 Task: Add Straus Organic Plain Yogurt to the cart.
Action: Mouse moved to (27, 104)
Screenshot: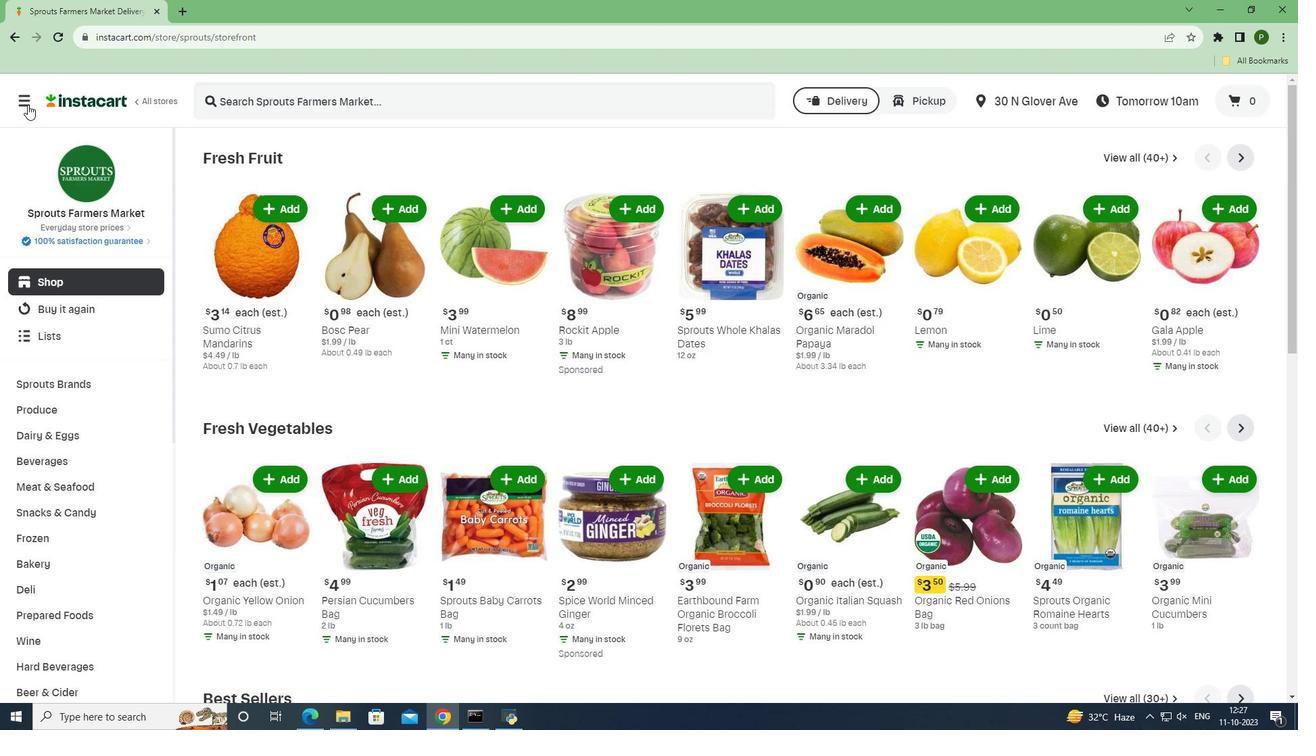 
Action: Mouse pressed left at (27, 104)
Screenshot: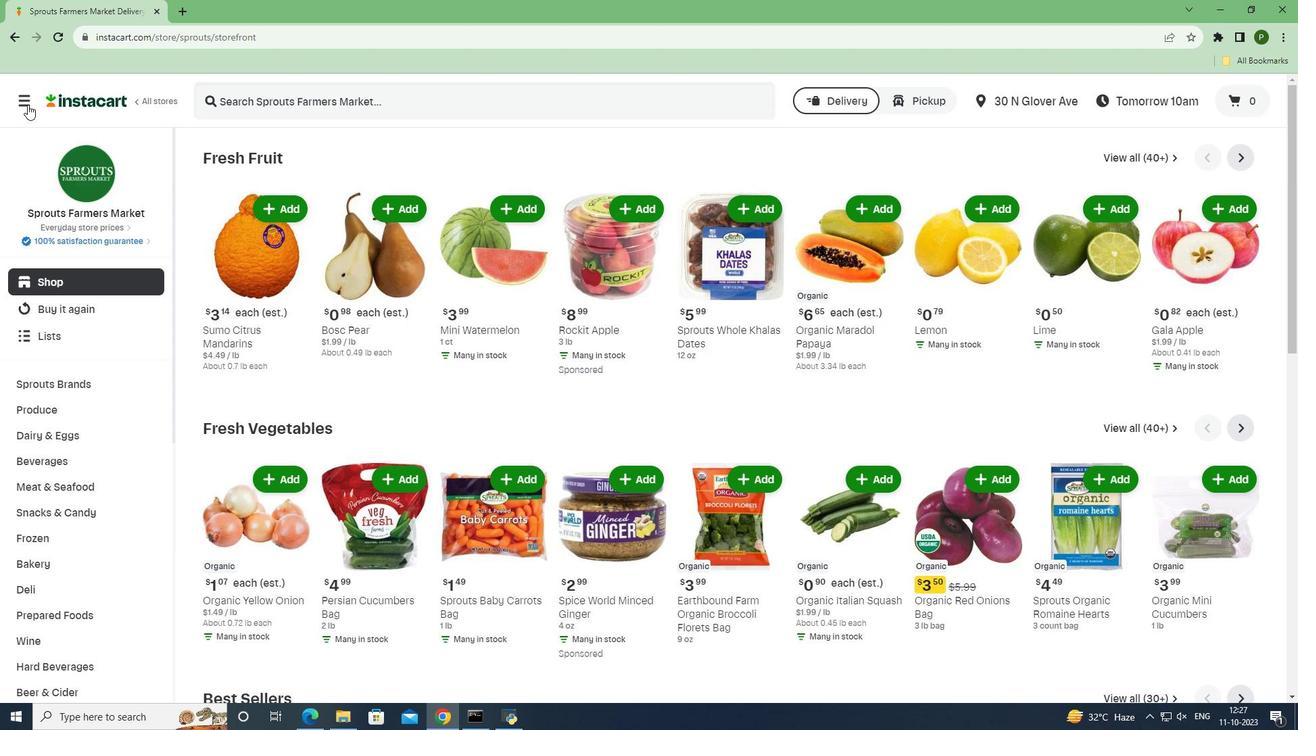 
Action: Mouse moved to (52, 358)
Screenshot: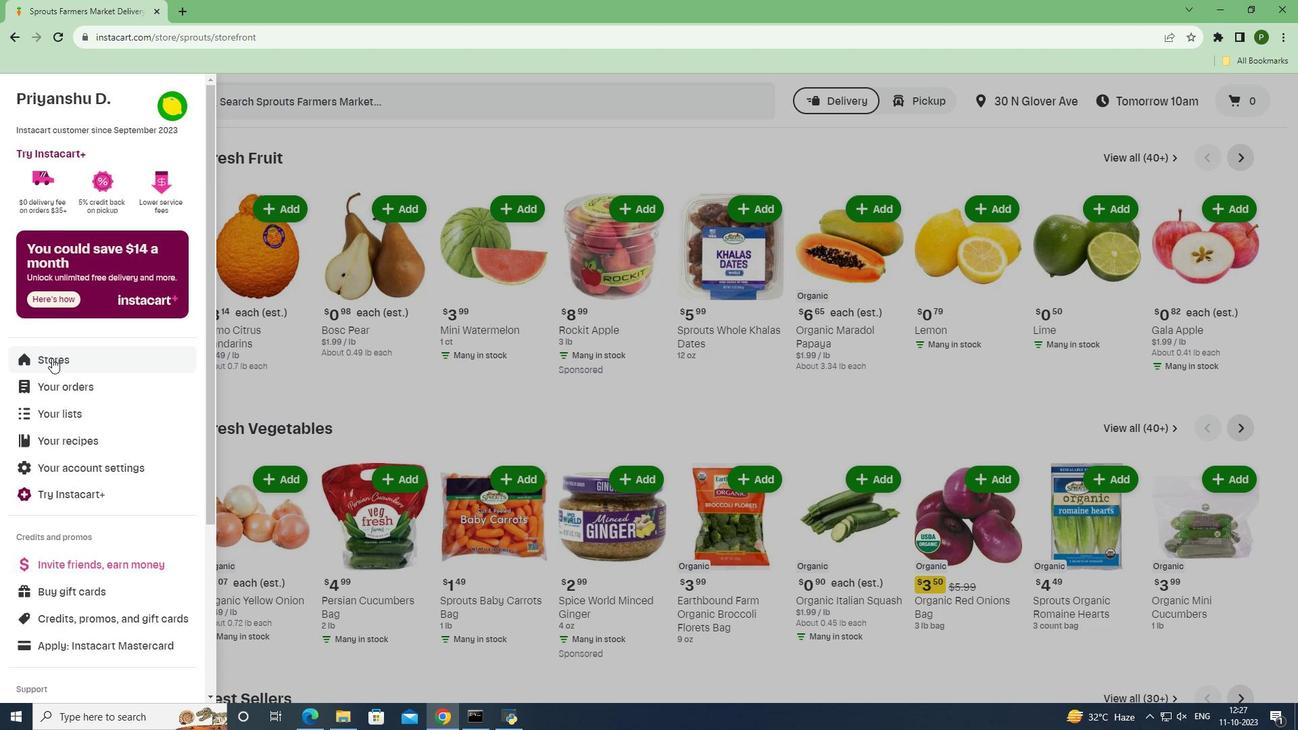 
Action: Mouse pressed left at (52, 358)
Screenshot: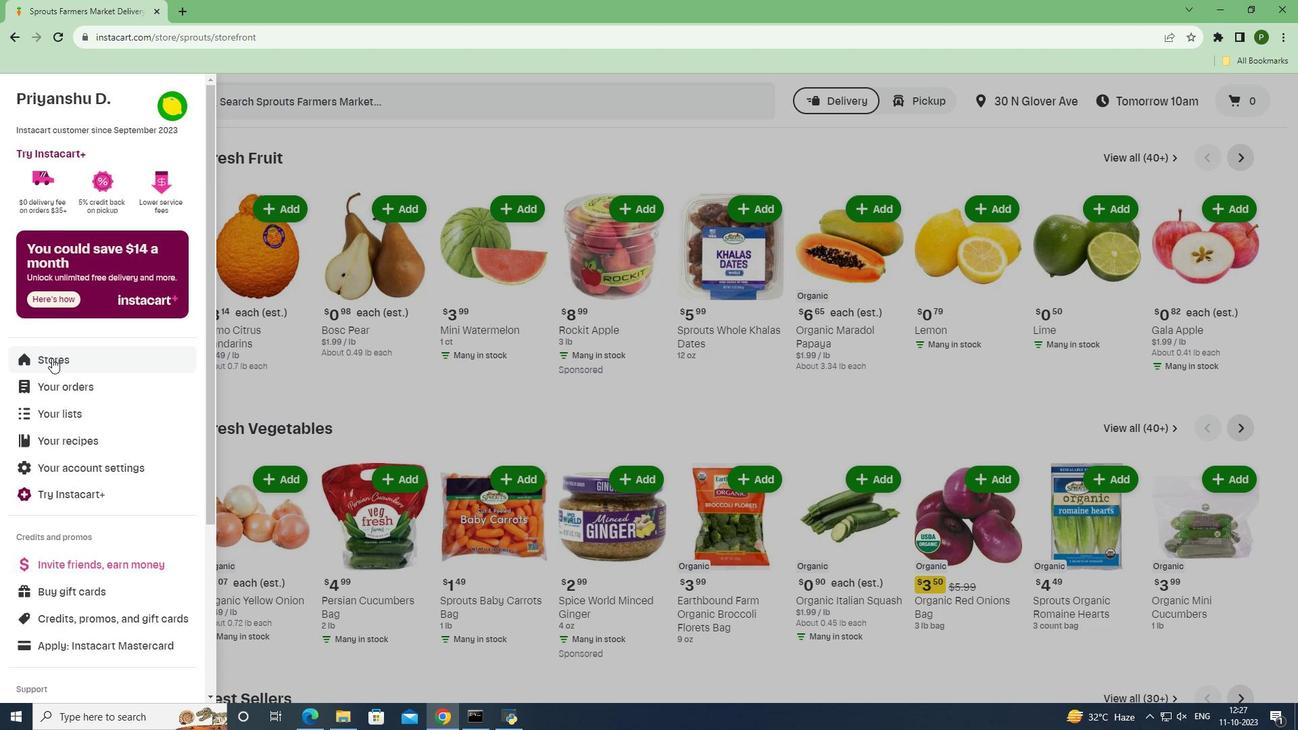 
Action: Mouse moved to (311, 161)
Screenshot: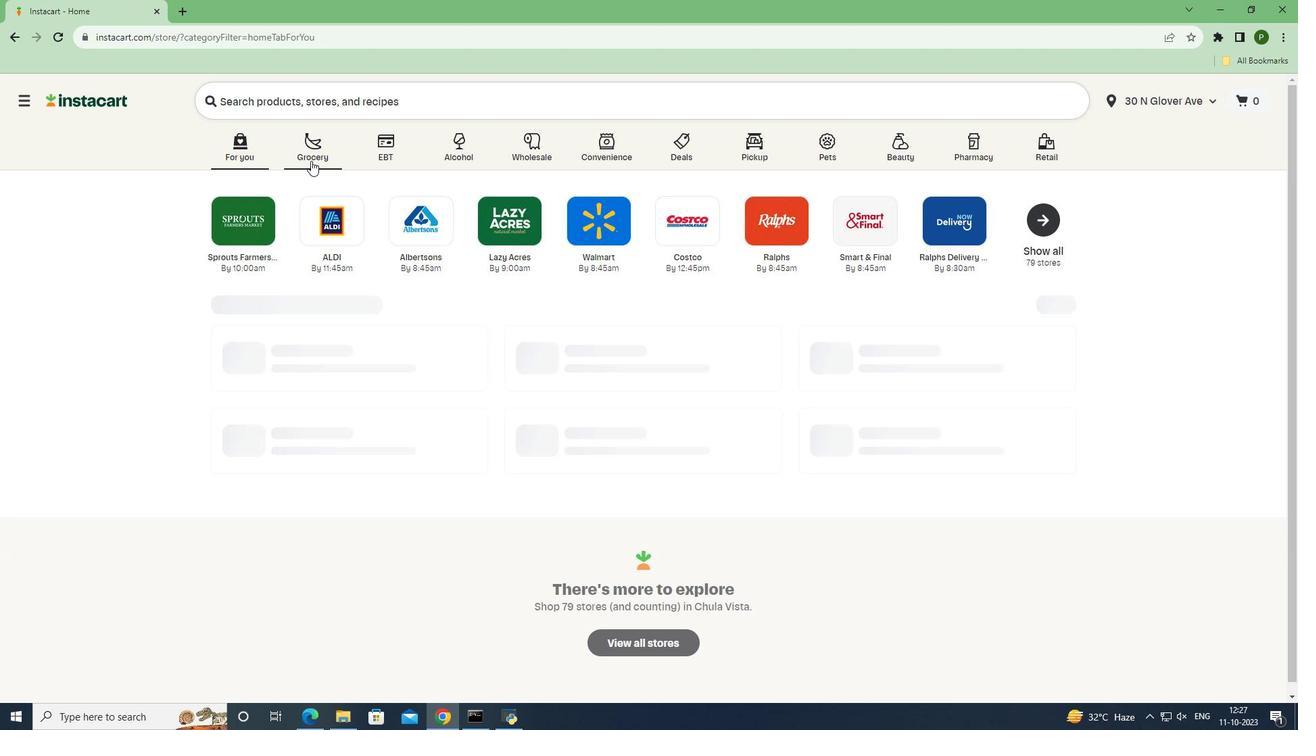 
Action: Mouse pressed left at (311, 161)
Screenshot: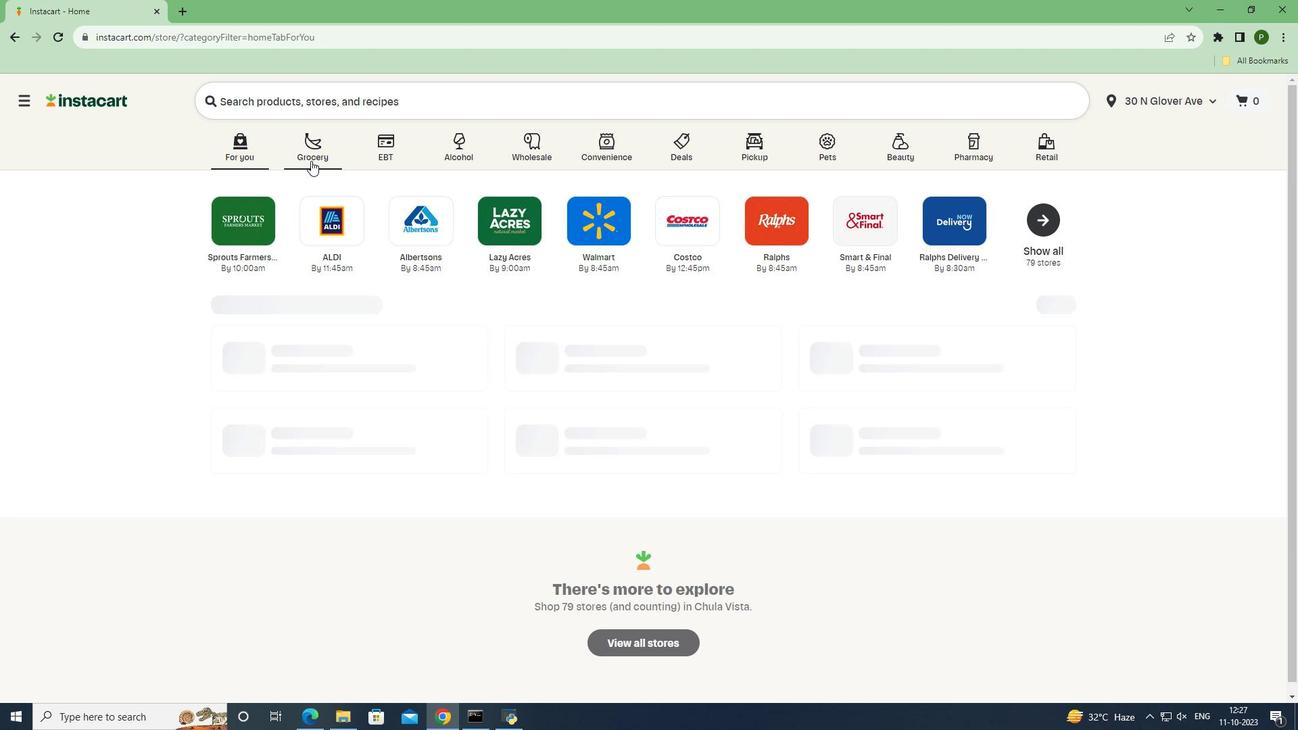 
Action: Mouse moved to (548, 310)
Screenshot: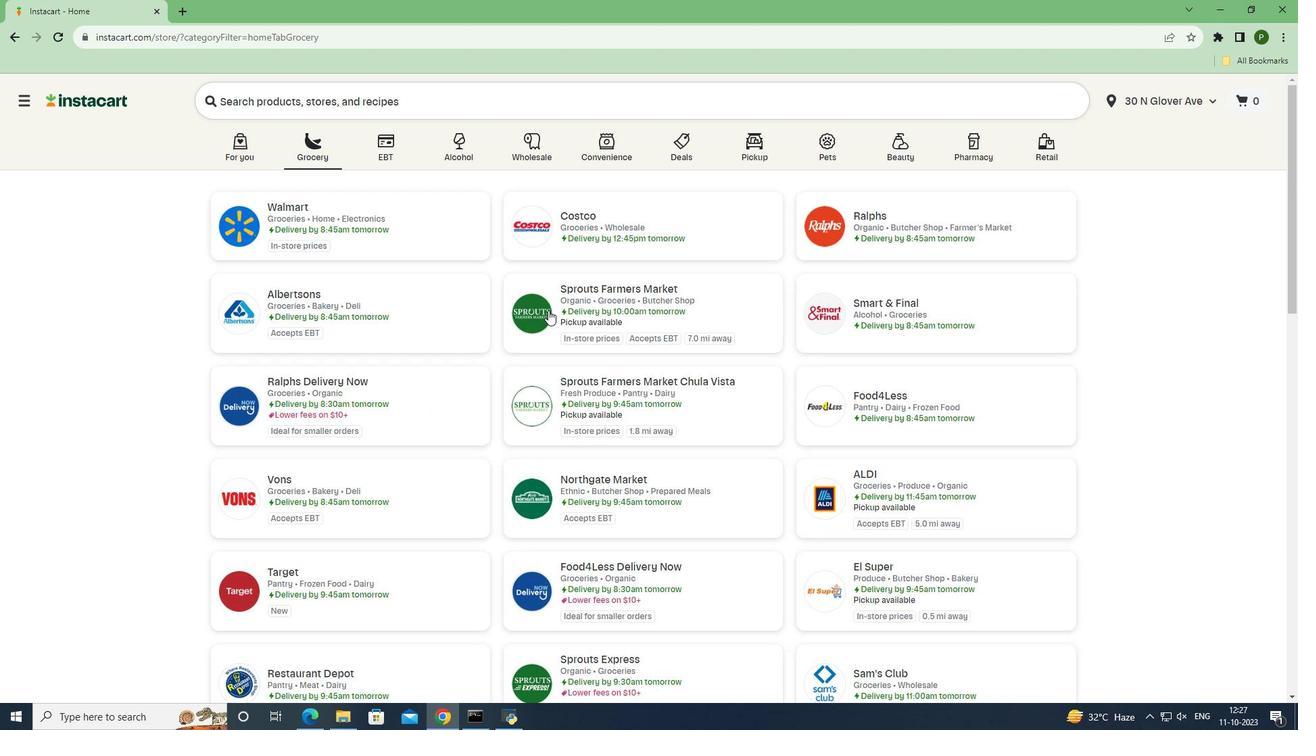 
Action: Mouse pressed left at (548, 310)
Screenshot: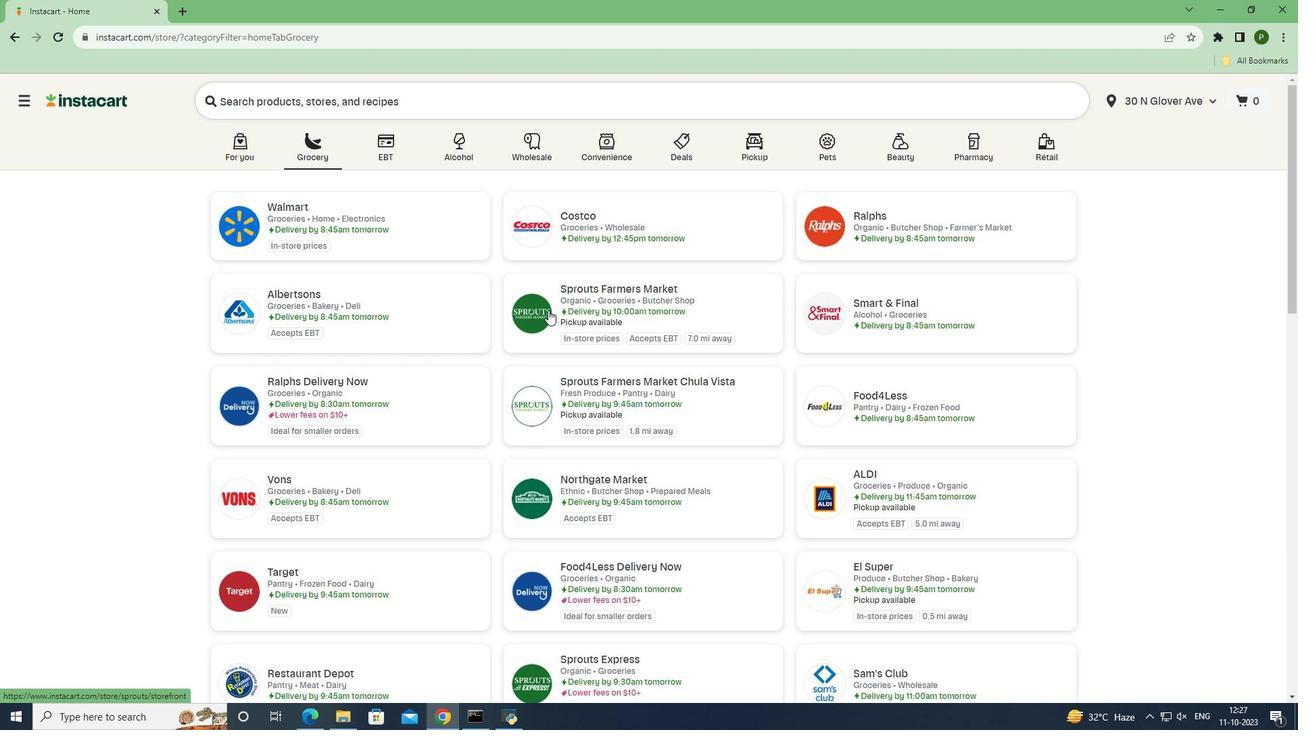 
Action: Mouse moved to (106, 441)
Screenshot: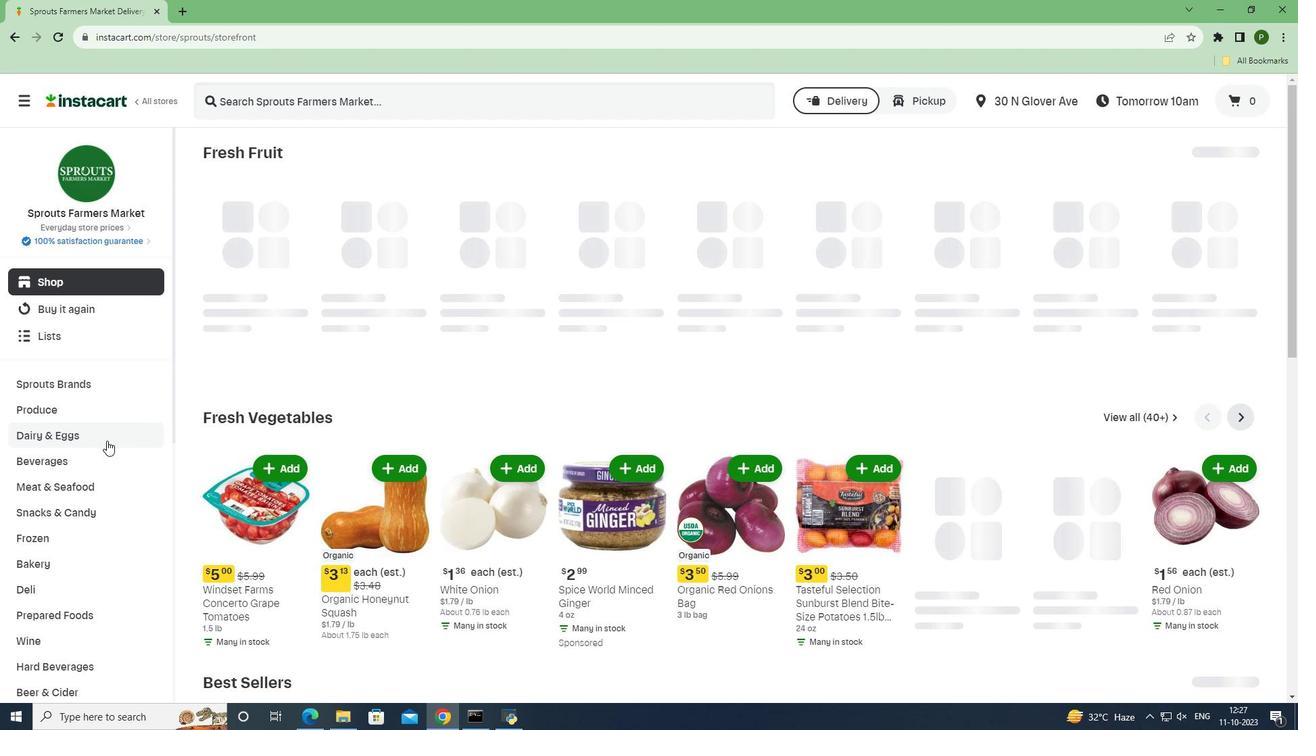 
Action: Mouse pressed left at (106, 441)
Screenshot: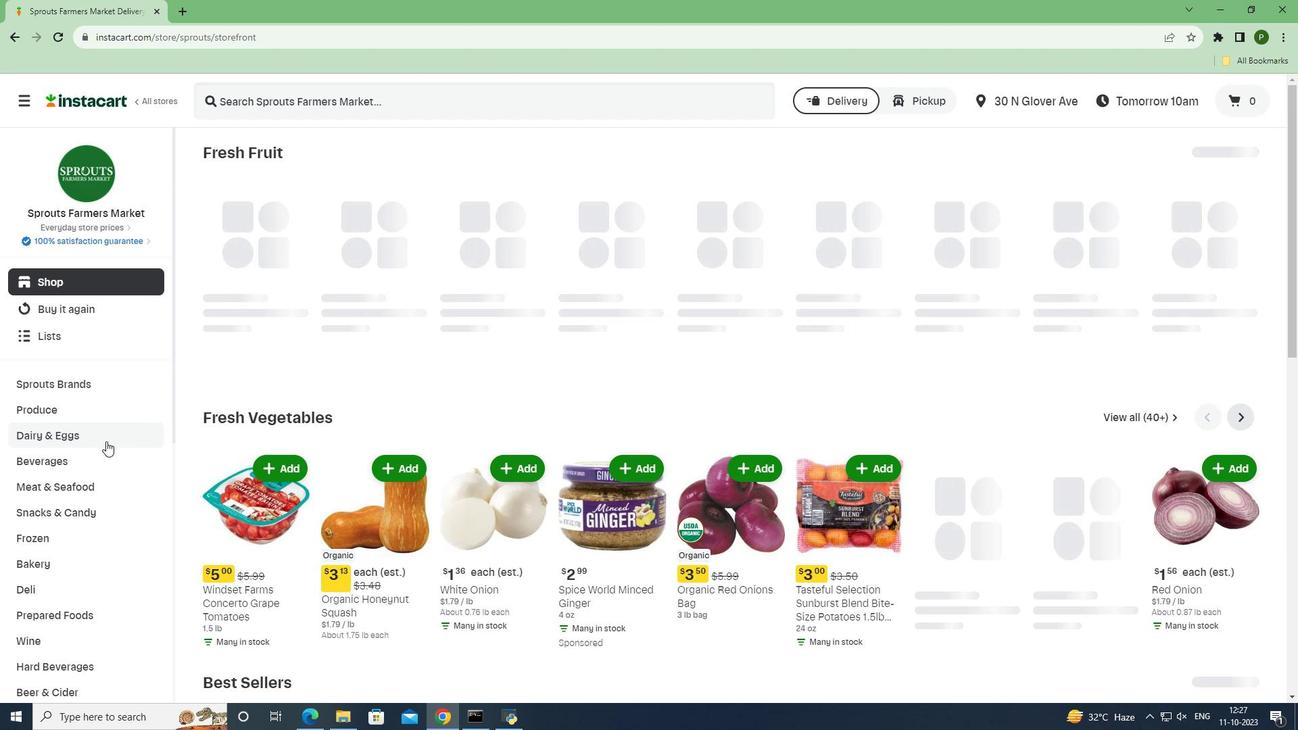
Action: Mouse moved to (66, 535)
Screenshot: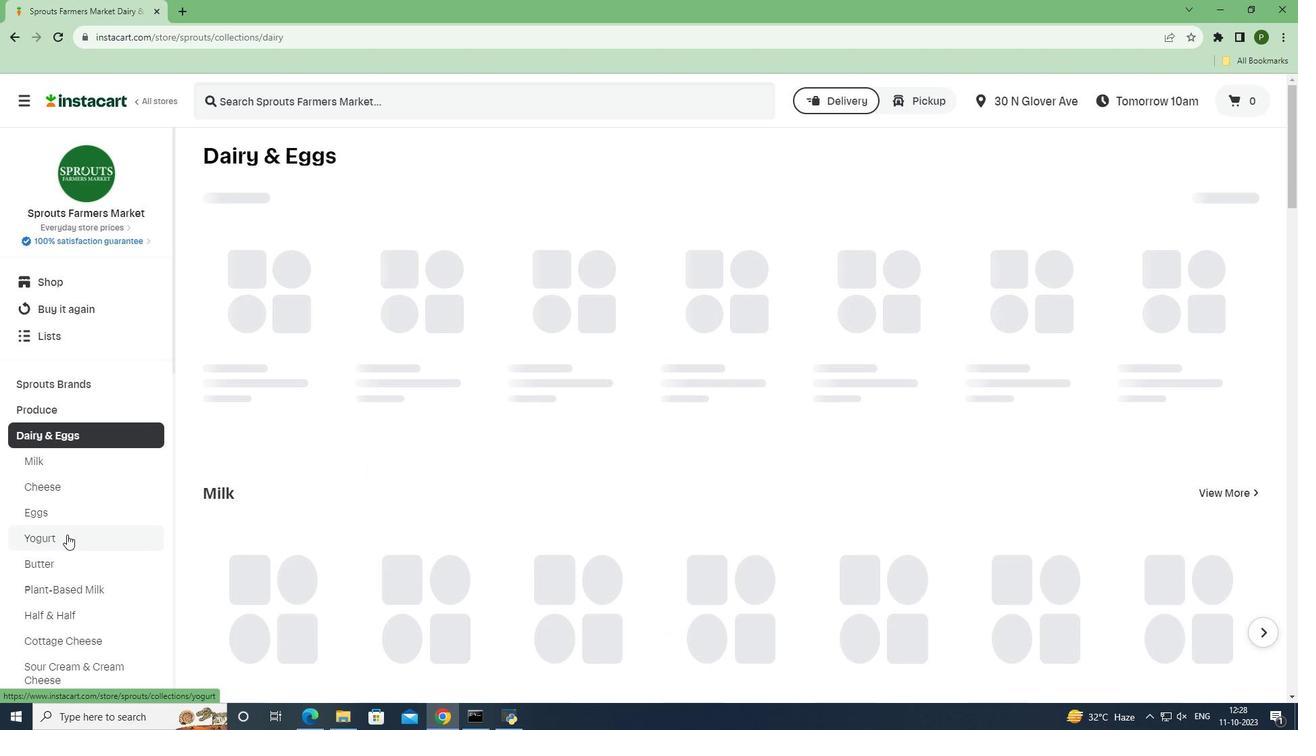 
Action: Mouse pressed left at (66, 535)
Screenshot: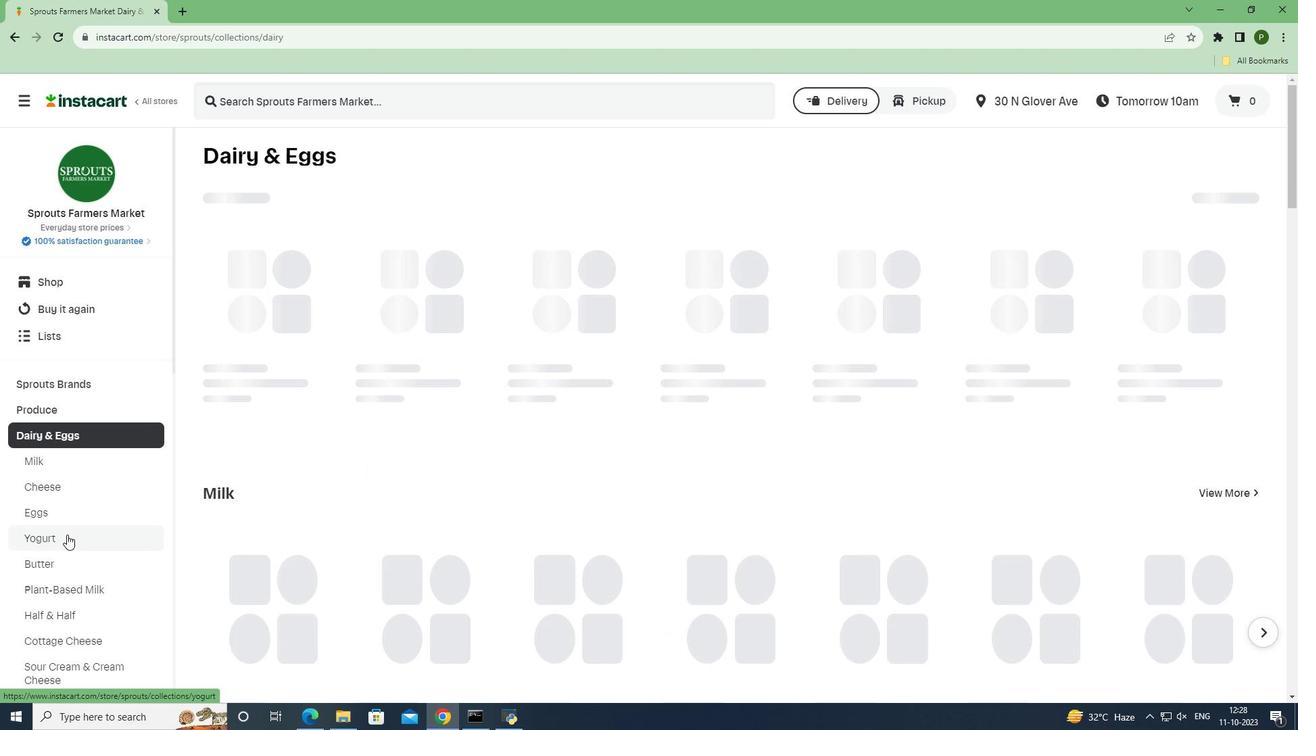 
Action: Mouse moved to (257, 100)
Screenshot: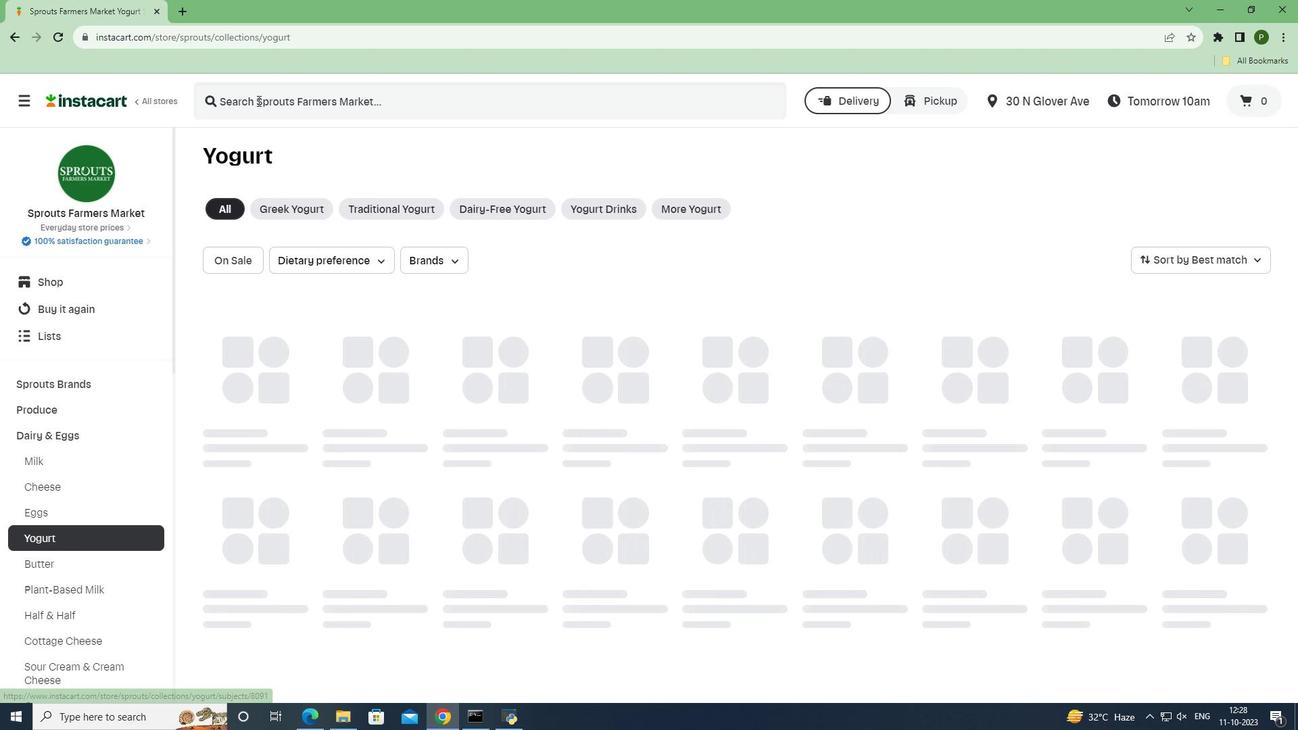 
Action: Mouse pressed left at (257, 100)
Screenshot: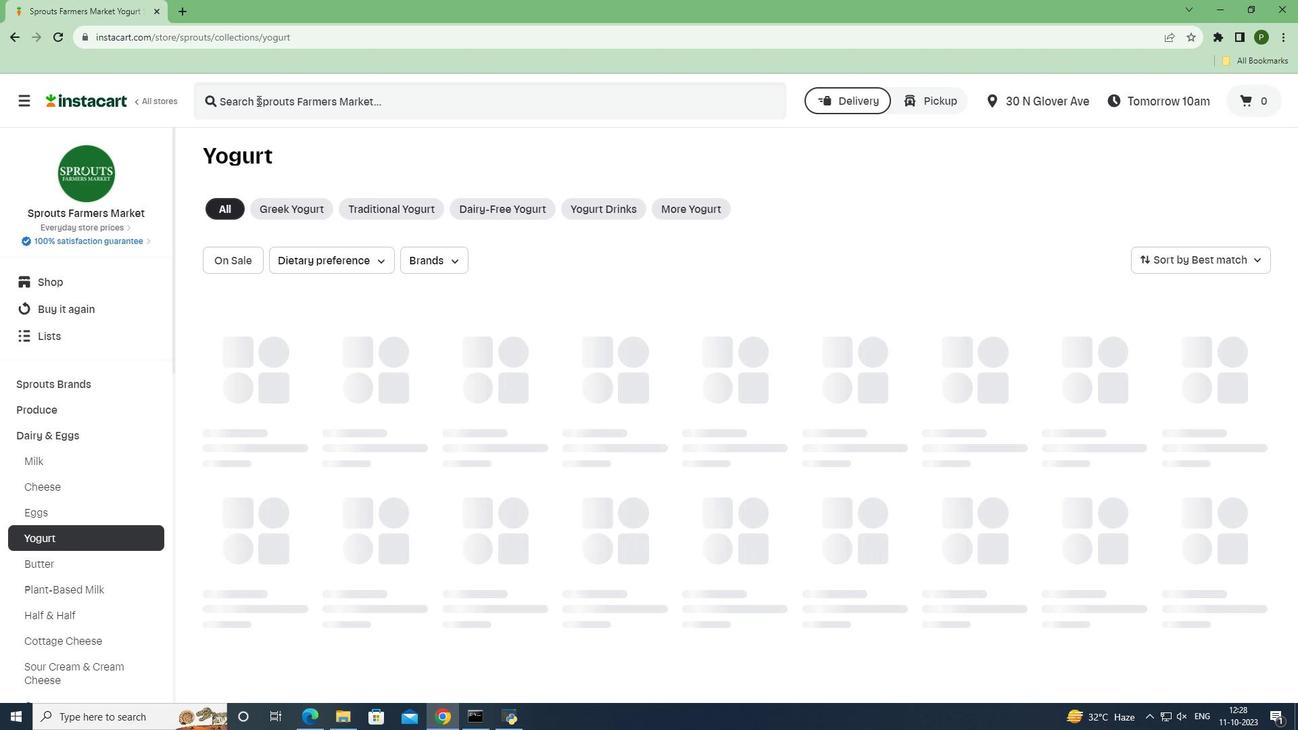 
Action: Key pressed <Key.caps_lock>S<Key.caps_lock>traus<Key.space><Key.caps_lock>O<Key.caps_lock>rganic<Key.space><Key.caps_lock>P<Key.caps_lock>lain<Key.space><Key.caps_lock>Y<Key.caps_lock>ogurt<Key.space><Key.enter>
Screenshot: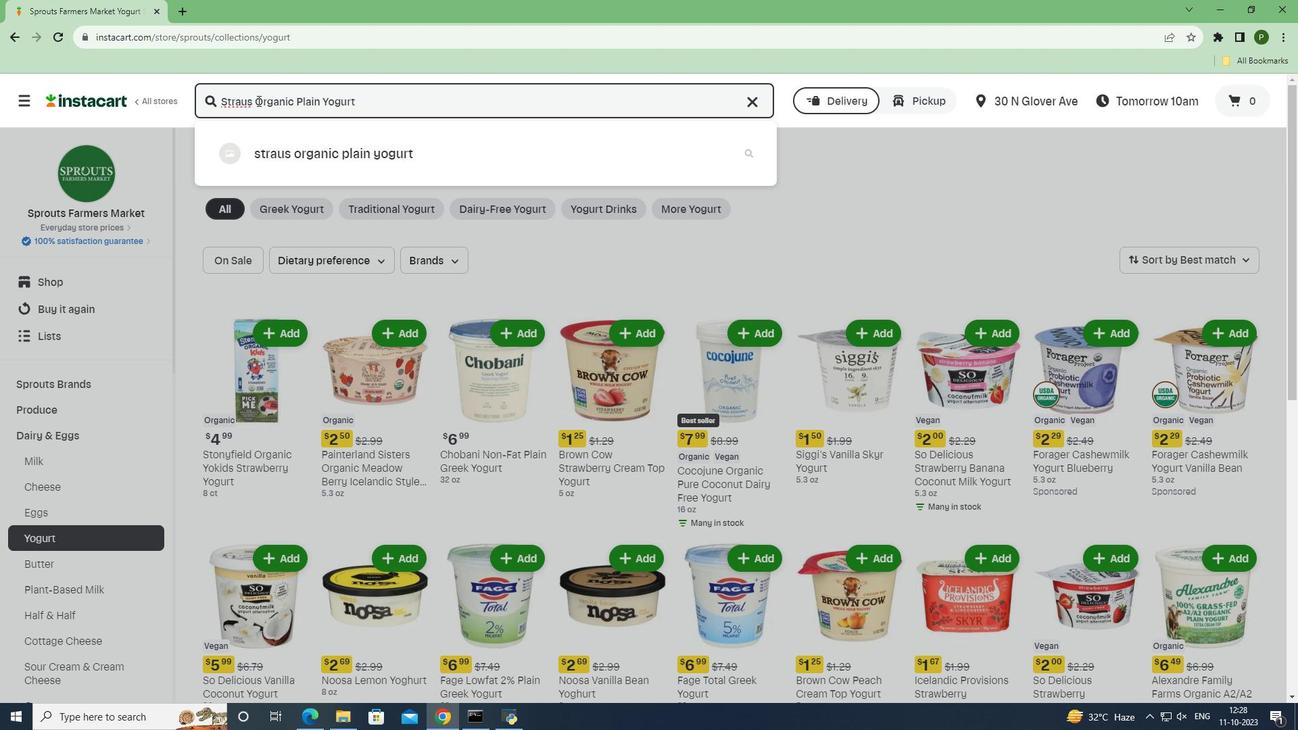 
Action: Mouse moved to (363, 240)
Screenshot: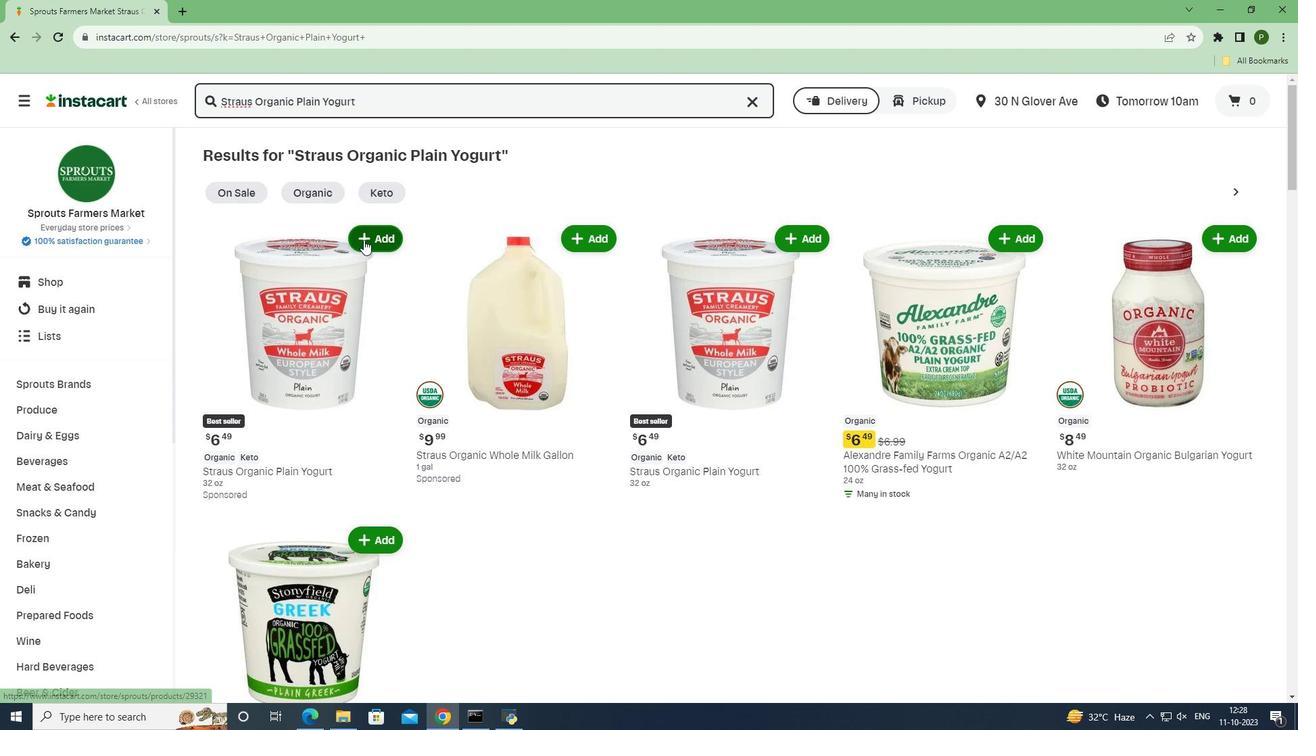 
Action: Mouse pressed left at (363, 240)
Screenshot: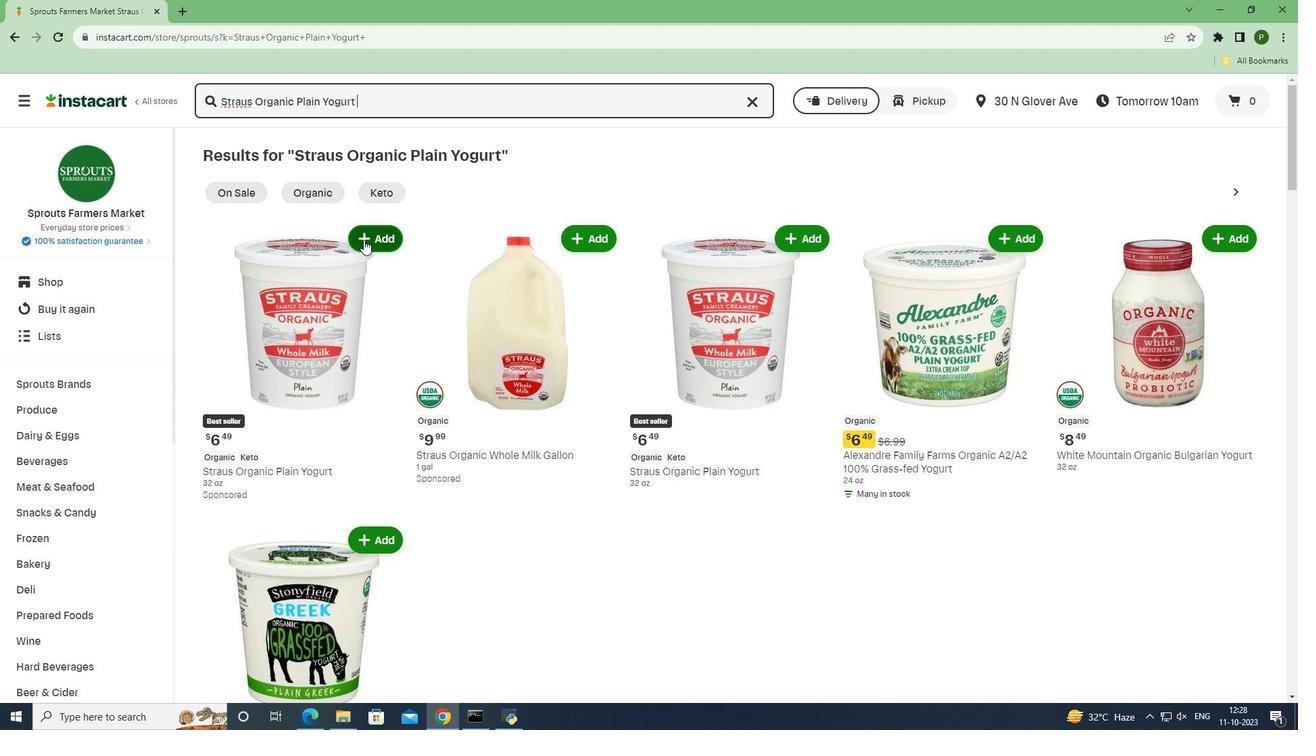 
Action: Mouse moved to (397, 299)
Screenshot: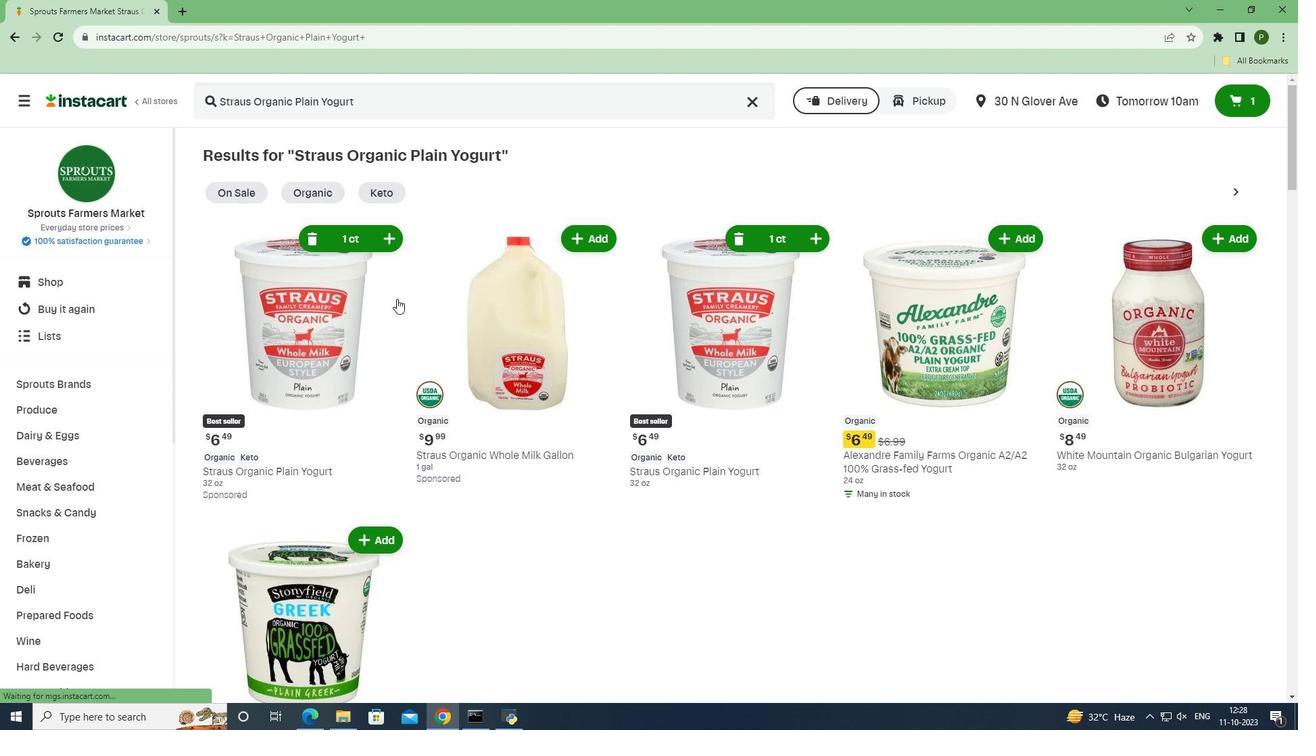
